 Task: Start in the project TransportWorks the sprint 'Black Hole', with a duration of 1 week.
Action: Mouse moved to (268, 274)
Screenshot: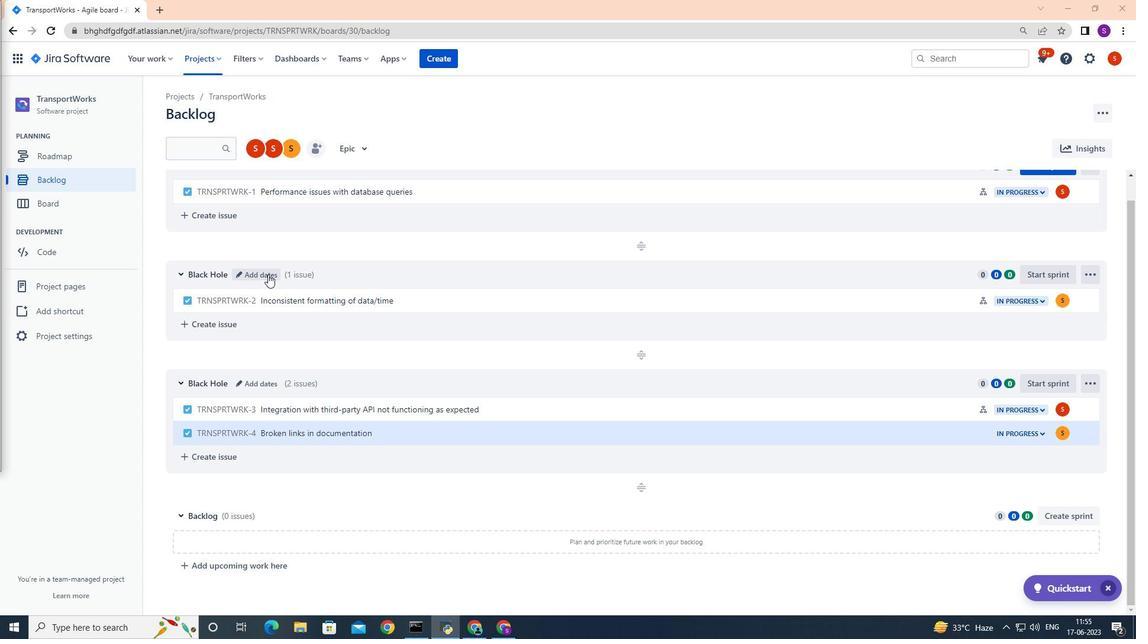 
Action: Mouse pressed left at (268, 274)
Screenshot: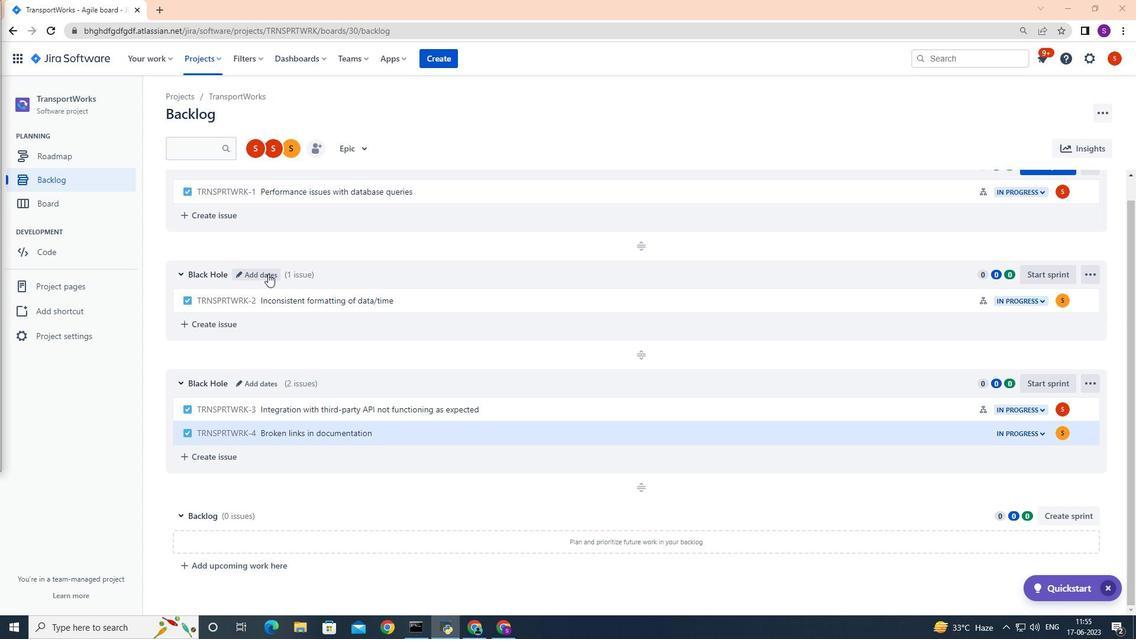 
Action: Mouse moved to (541, 186)
Screenshot: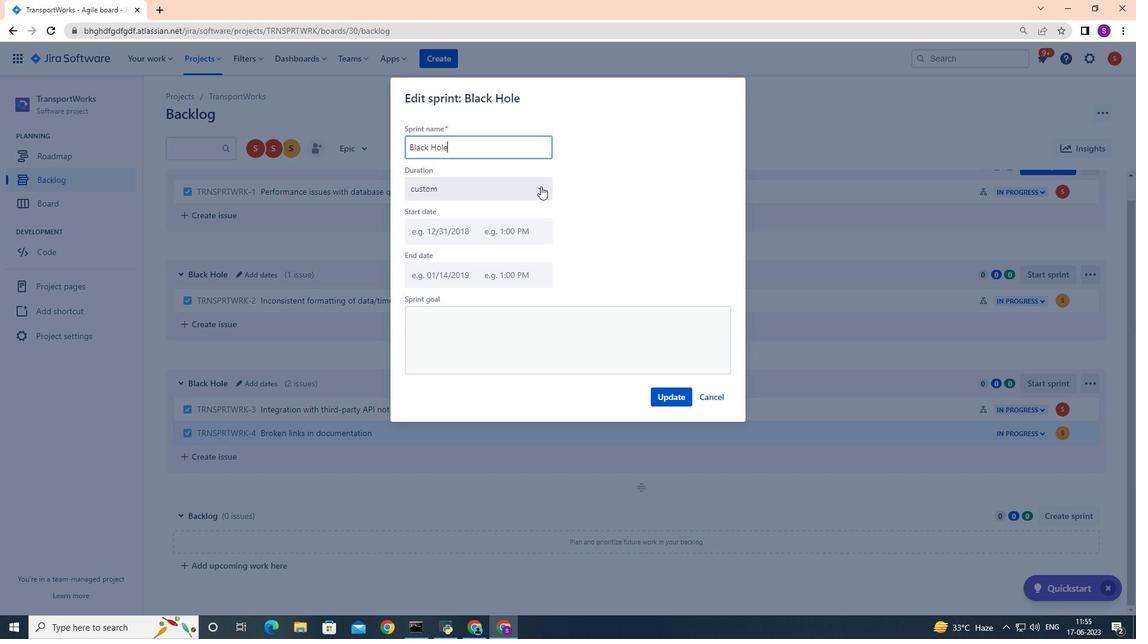 
Action: Mouse pressed left at (541, 186)
Screenshot: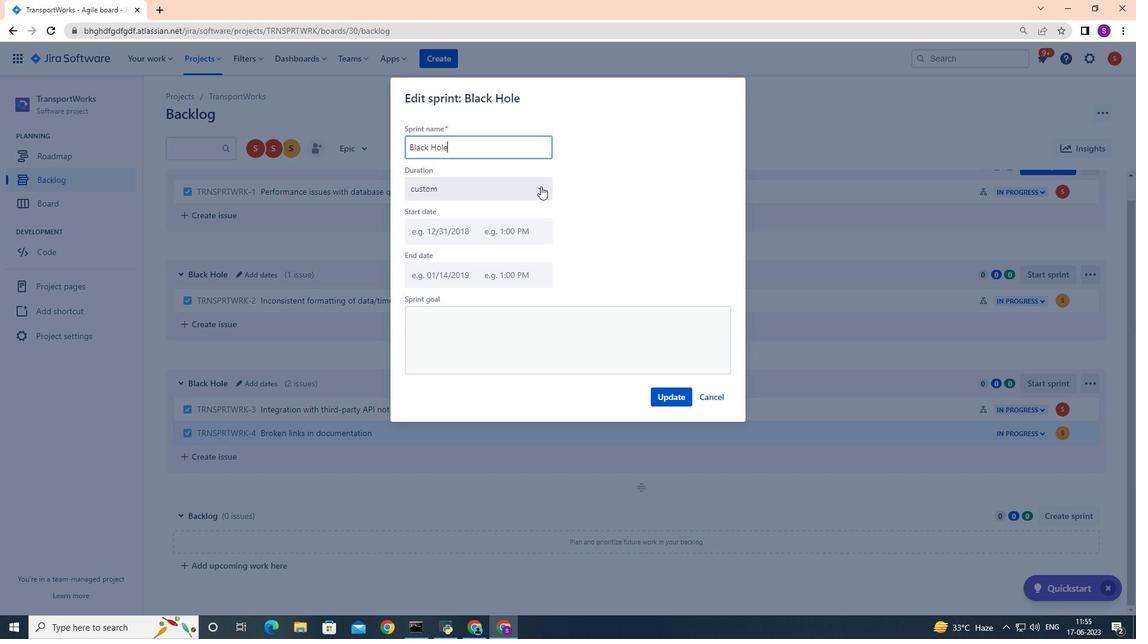 
Action: Mouse moved to (515, 220)
Screenshot: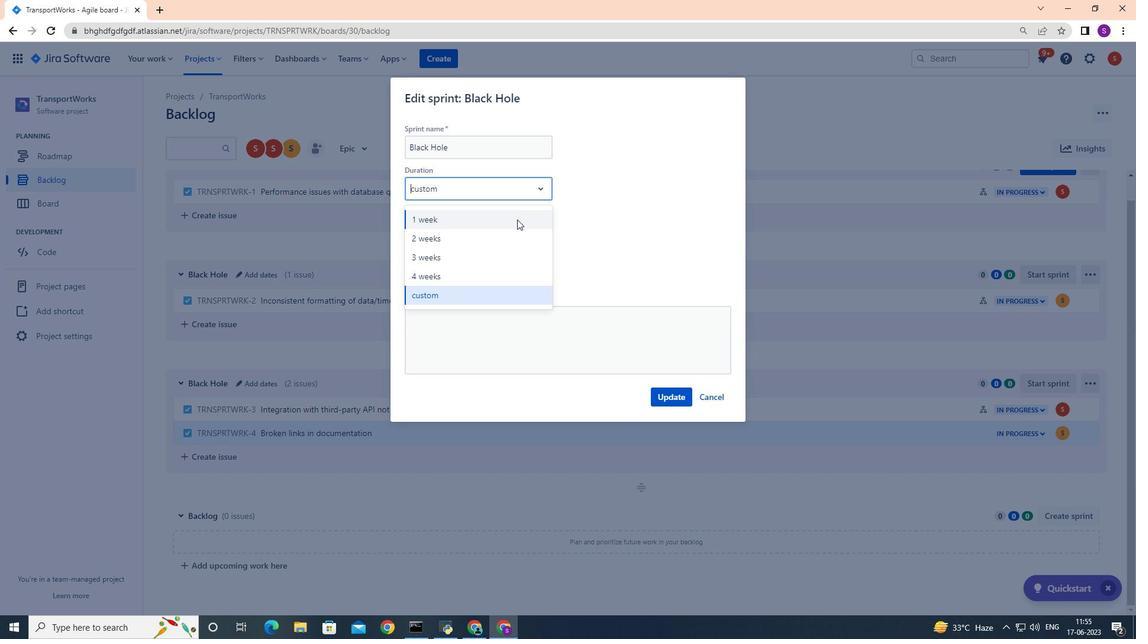 
Action: Mouse pressed left at (515, 220)
Screenshot: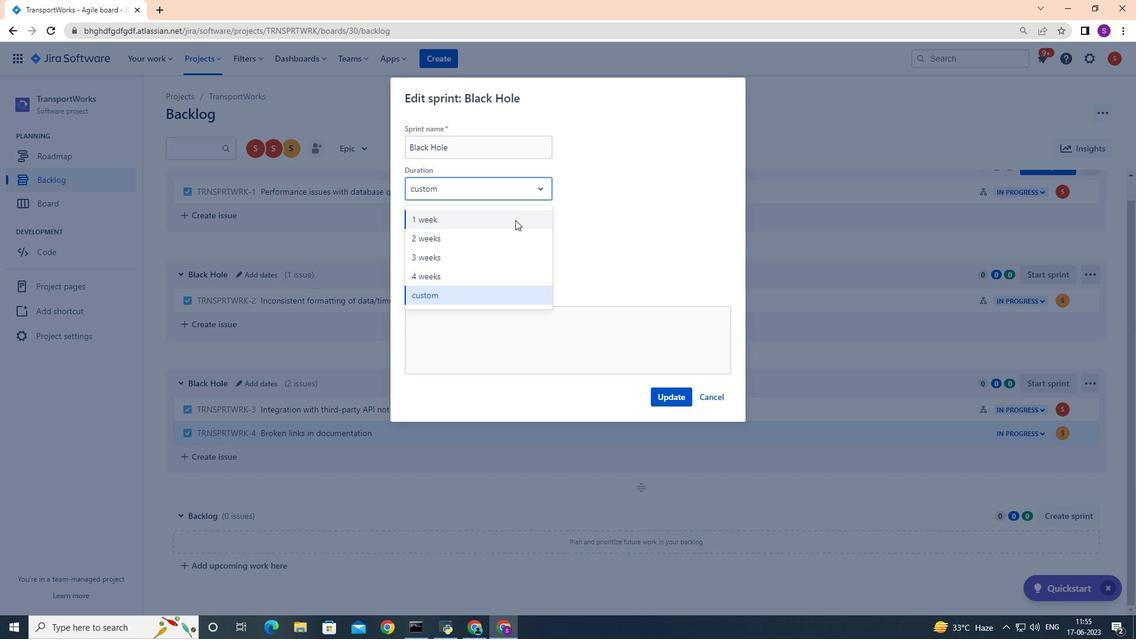 
Action: Mouse moved to (669, 395)
Screenshot: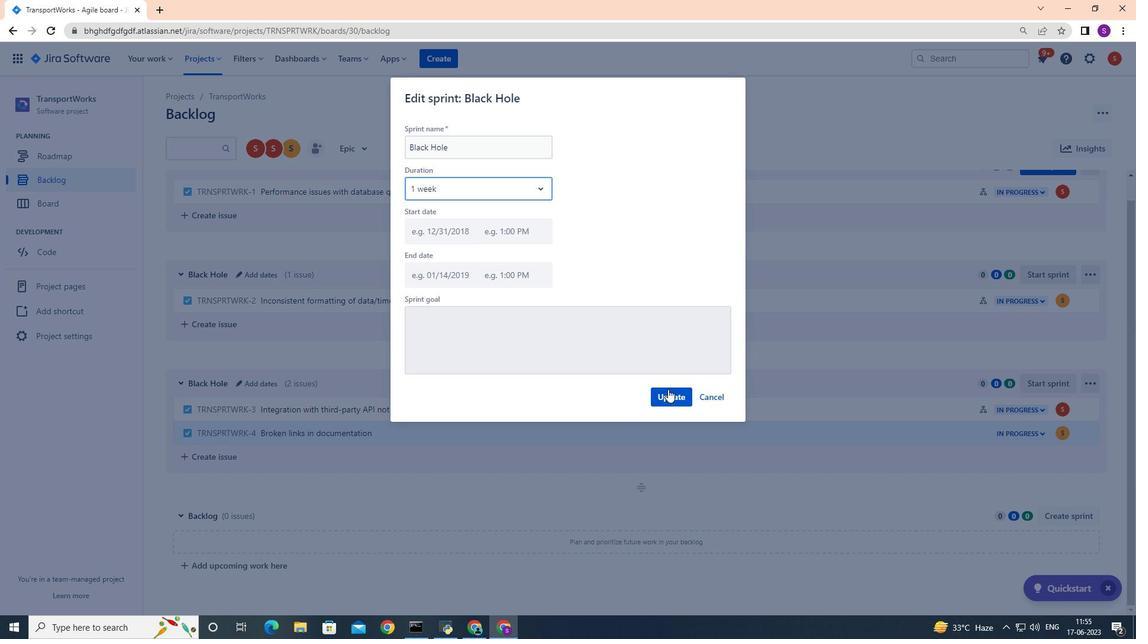 
Action: Mouse pressed left at (669, 395)
Screenshot: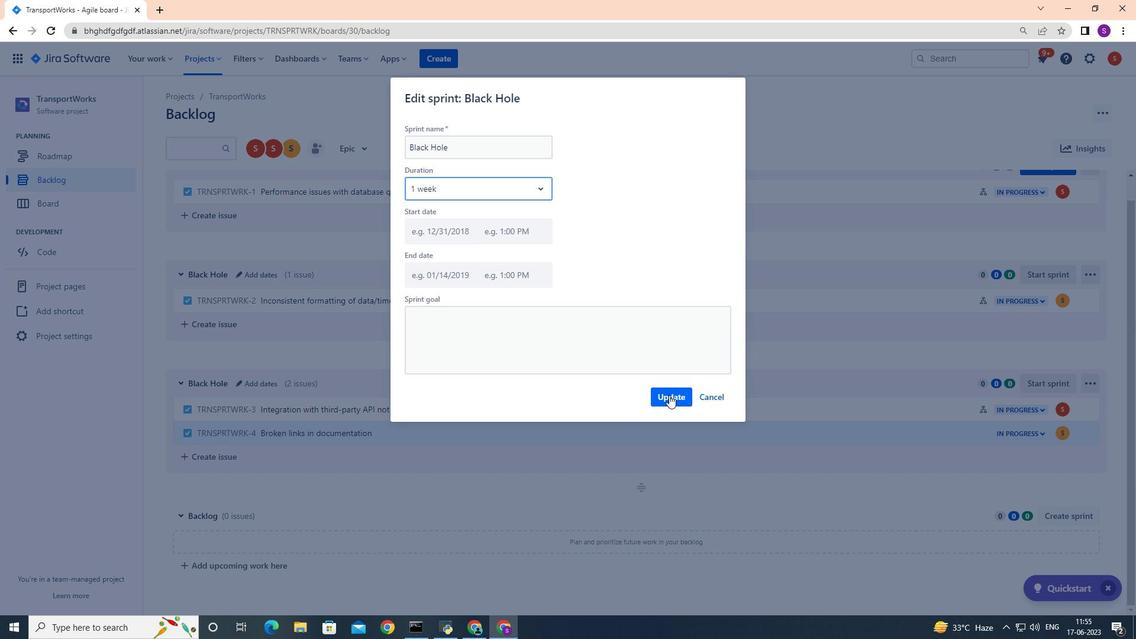 
Action: Mouse moved to (616, 368)
Screenshot: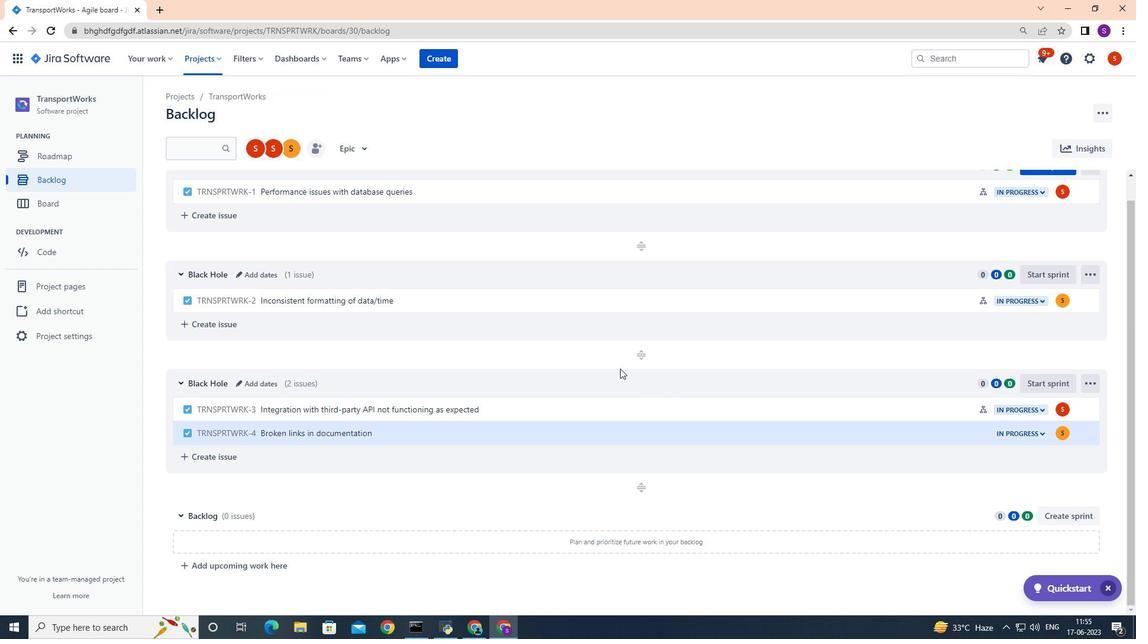 
